 Task: Check the opening hours of the nearest Apple Store for photography editing workshops.
Action: Mouse moved to (72, 35)
Screenshot: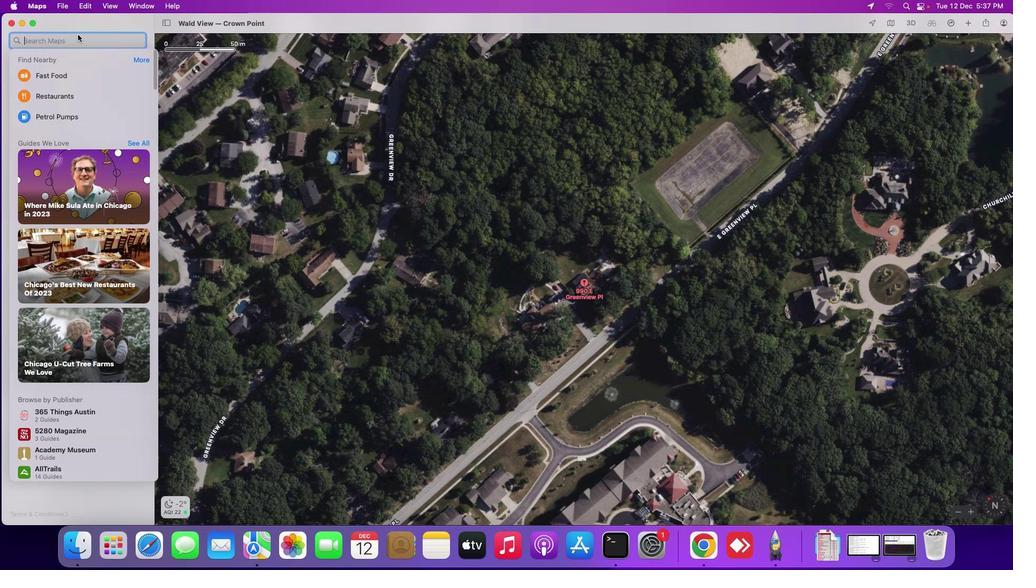 
Action: Mouse pressed left at (72, 35)
Screenshot: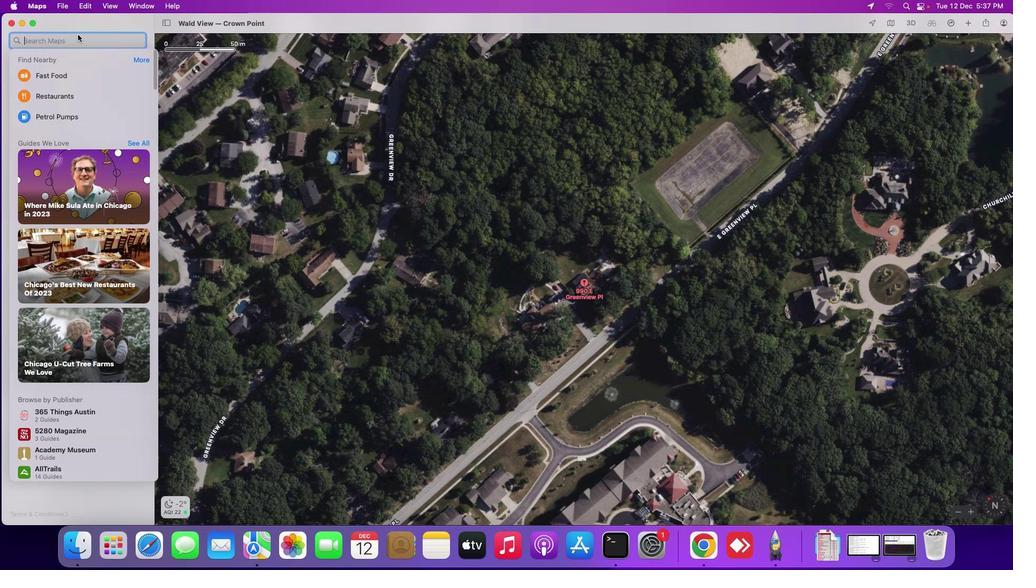 
Action: Mouse moved to (77, 34)
Screenshot: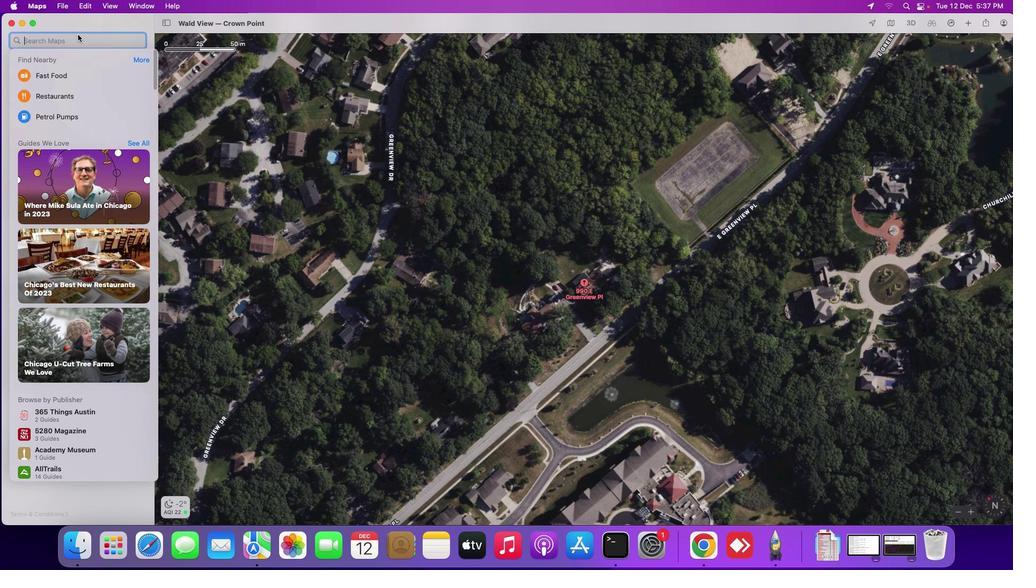 
Action: Key pressed 'n''e''a''r'Key.spaceKey.shift_r'A''p''p''l''e'Key.space's''t''o''r''e'
Screenshot: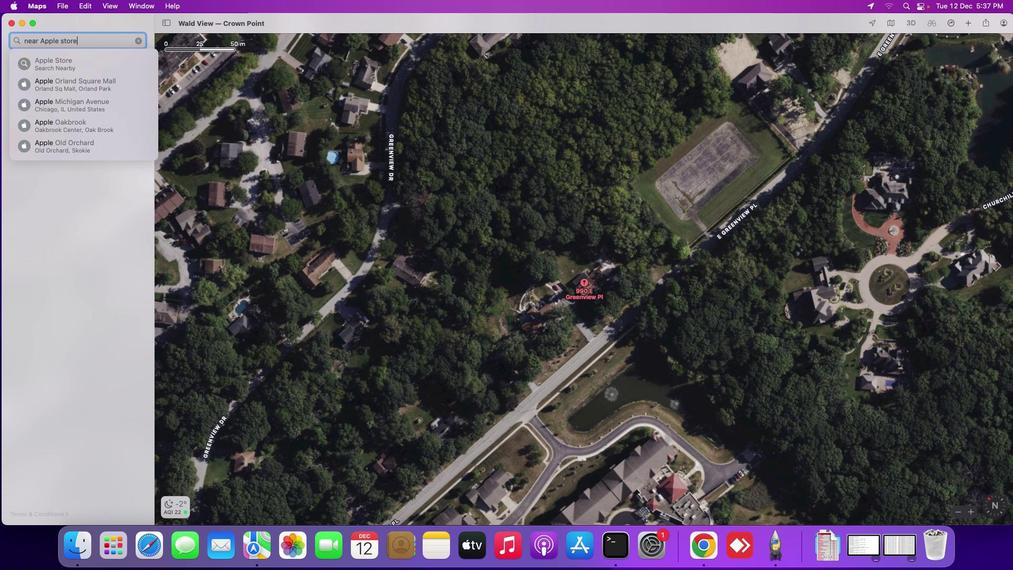 
Action: Mouse moved to (91, 104)
Screenshot: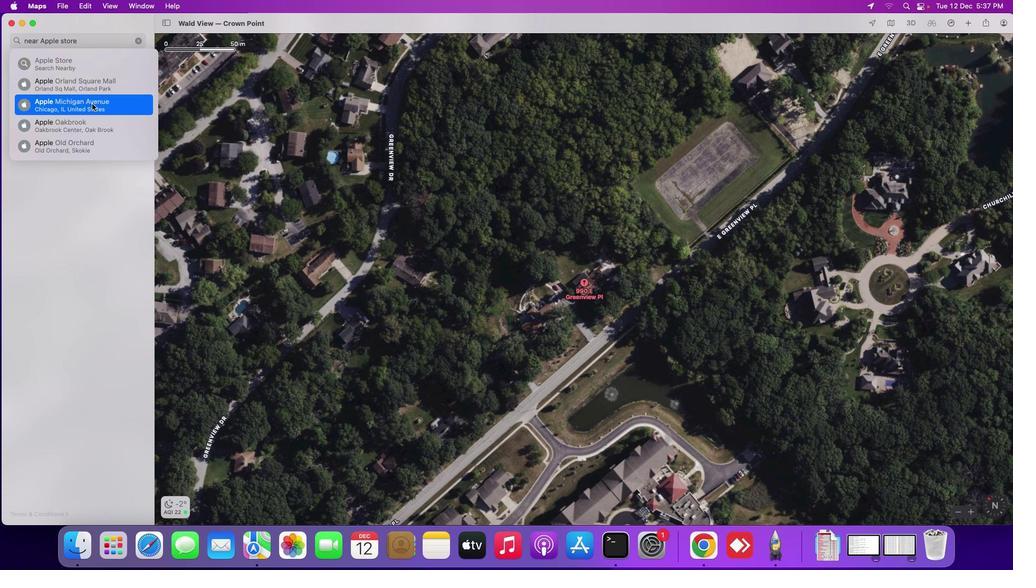
Action: Mouse pressed left at (91, 104)
Screenshot: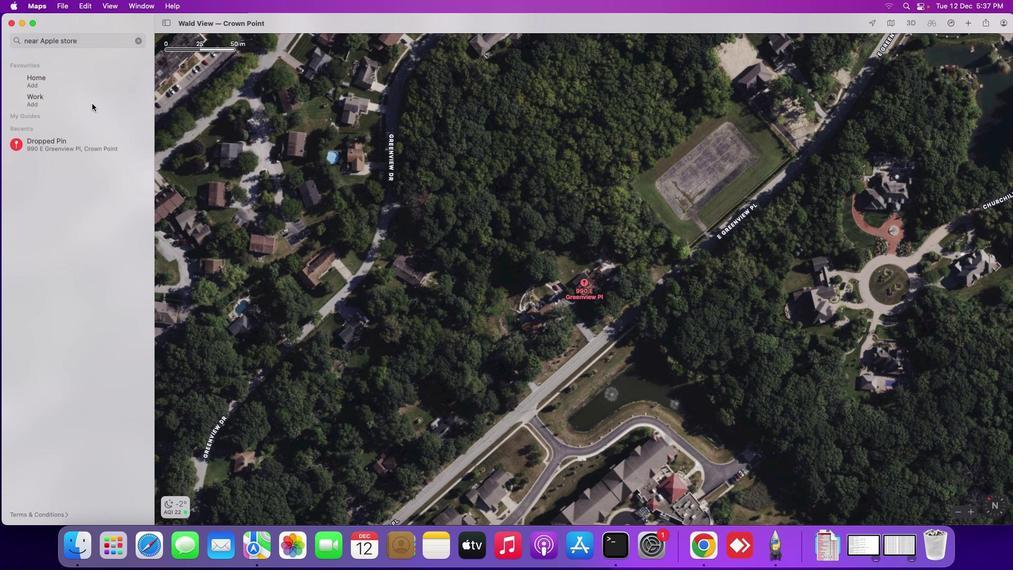 
Action: Mouse moved to (695, 301)
Screenshot: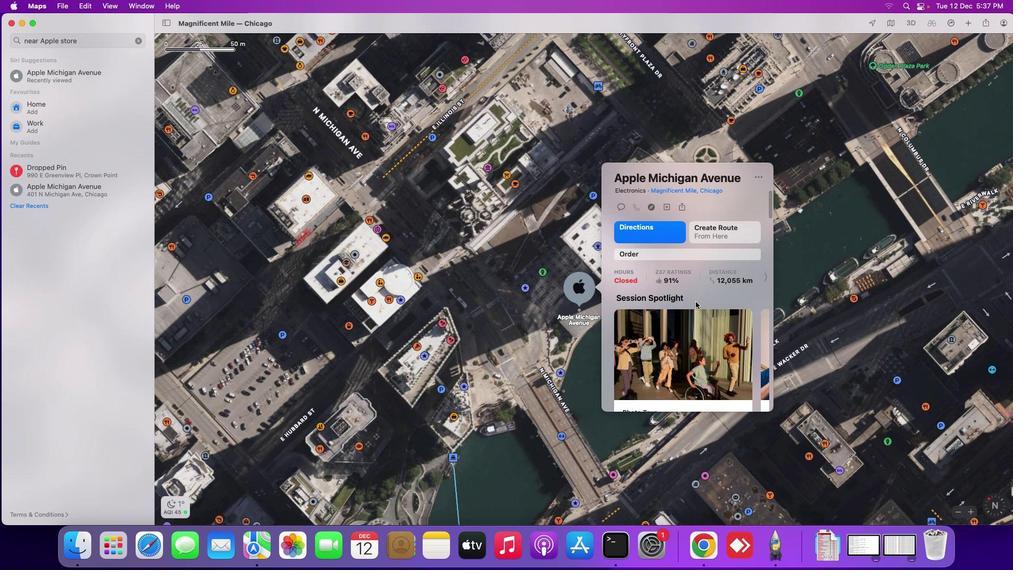 
Action: Mouse scrolled (695, 301) with delta (0, 0)
Screenshot: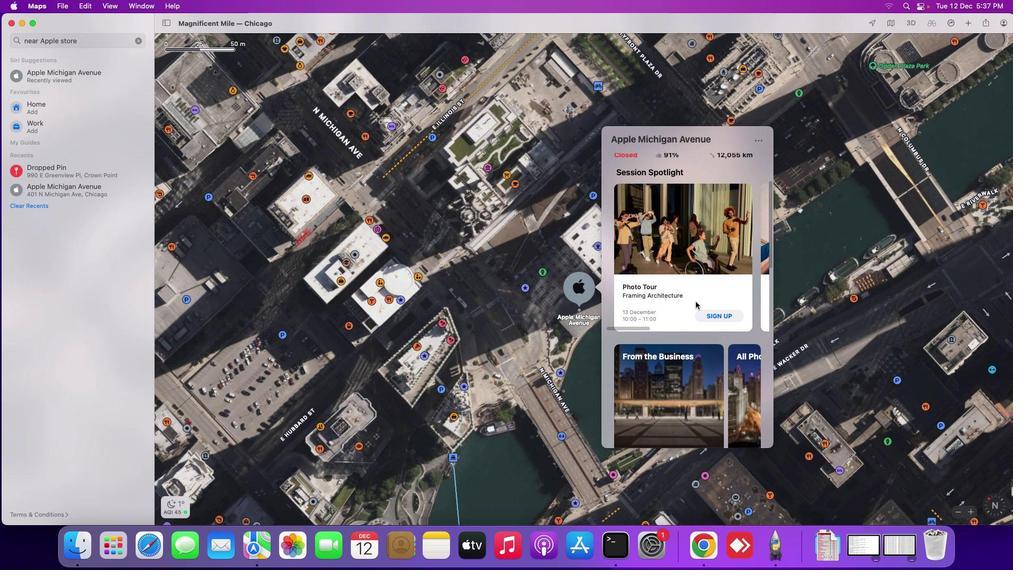 
Action: Mouse scrolled (695, 301) with delta (0, 0)
Screenshot: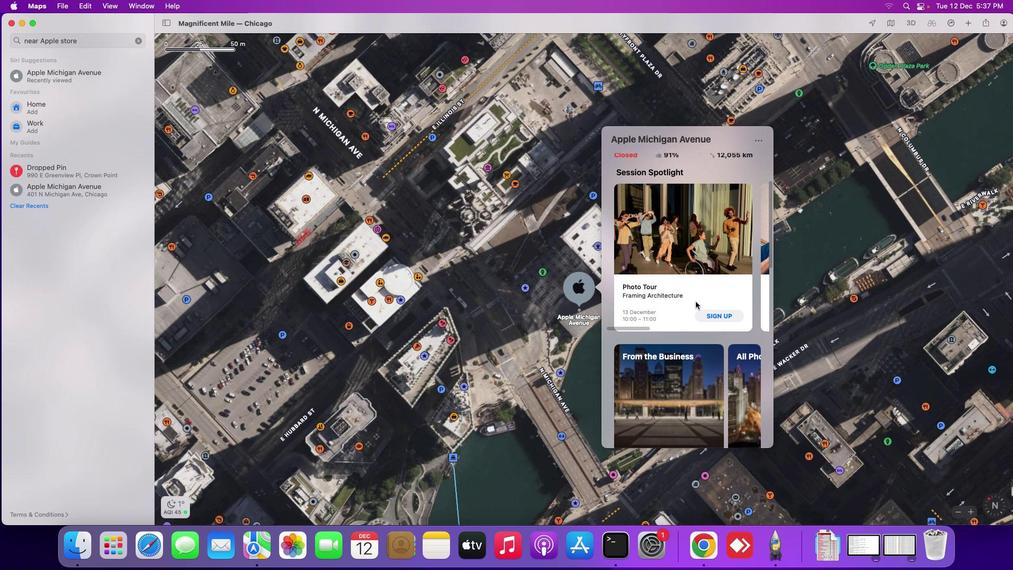 
Action: Mouse scrolled (695, 301) with delta (0, 0)
Screenshot: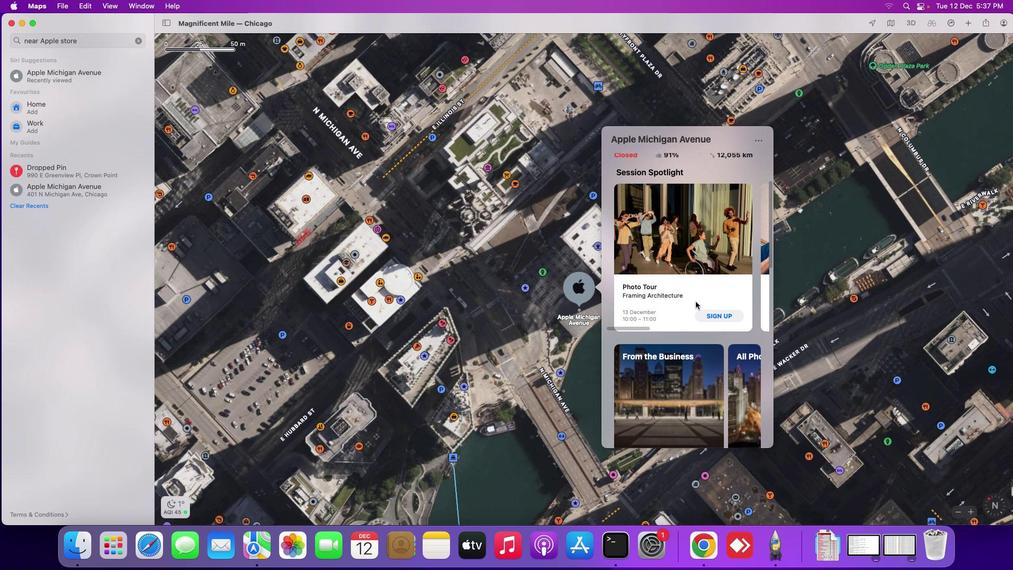 
Action: Mouse scrolled (695, 301) with delta (0, -1)
Screenshot: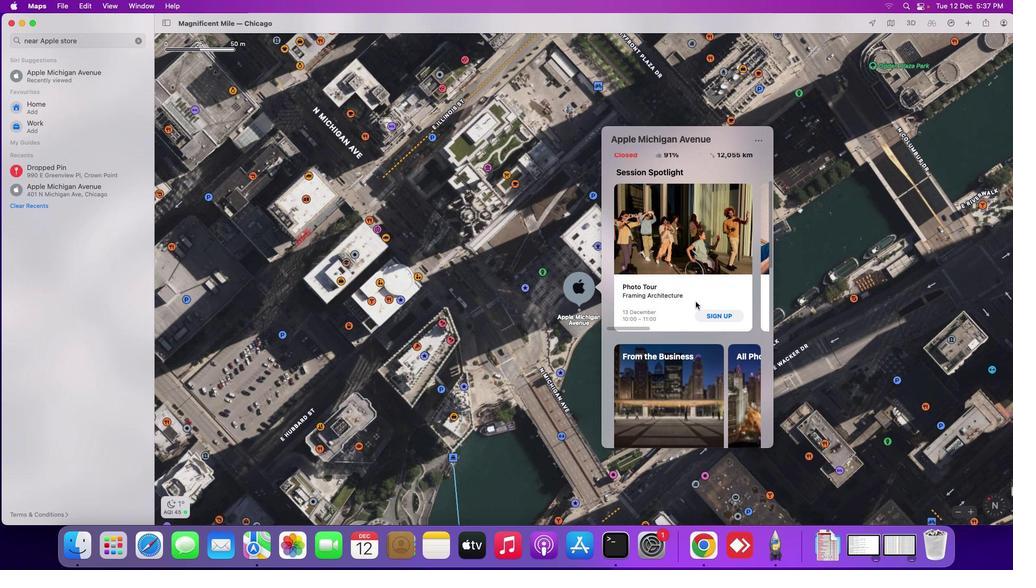 
Action: Mouse scrolled (695, 301) with delta (0, -2)
Screenshot: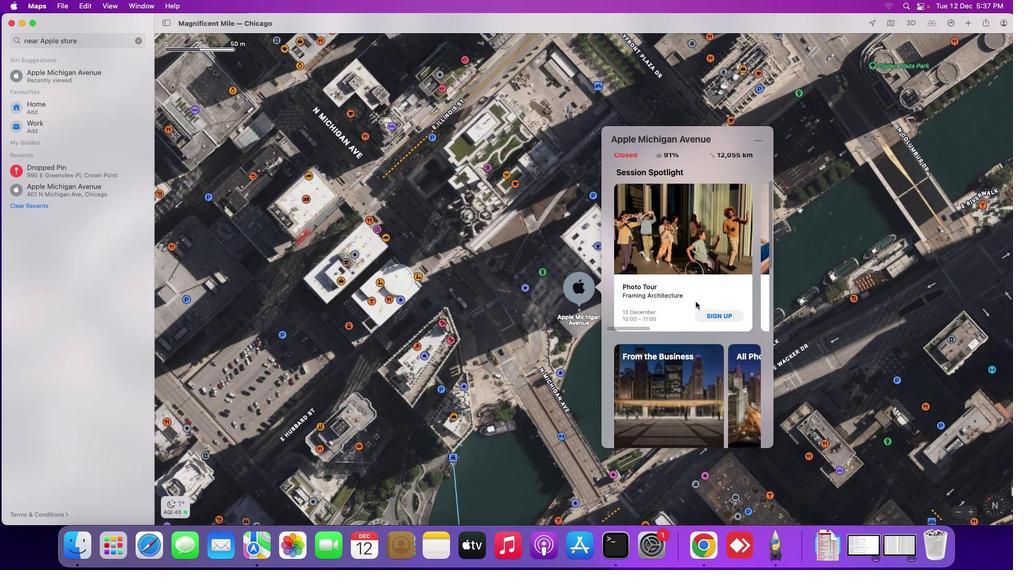 
Action: Mouse scrolled (695, 301) with delta (0, -2)
Screenshot: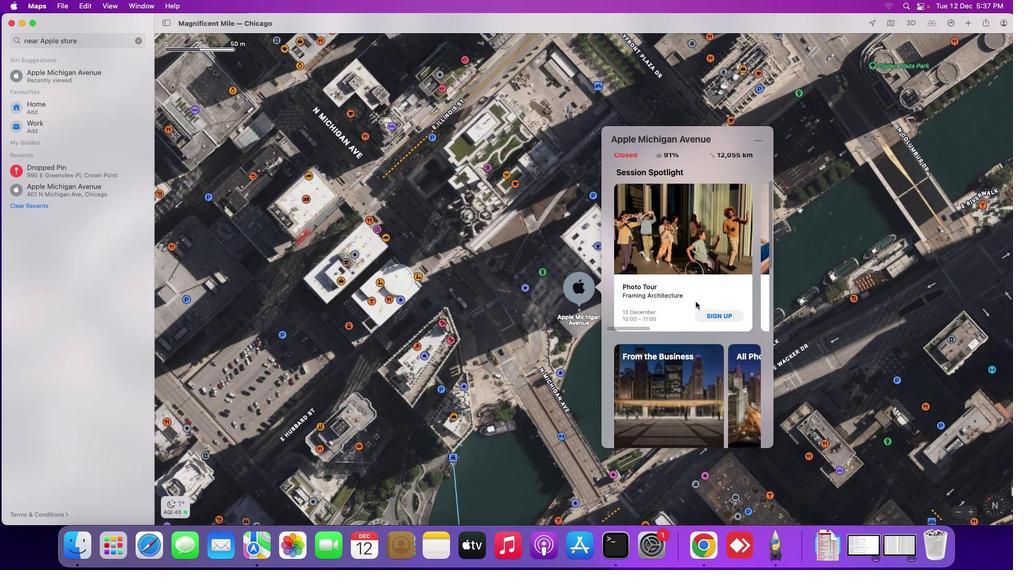 
Action: Mouse moved to (696, 301)
Screenshot: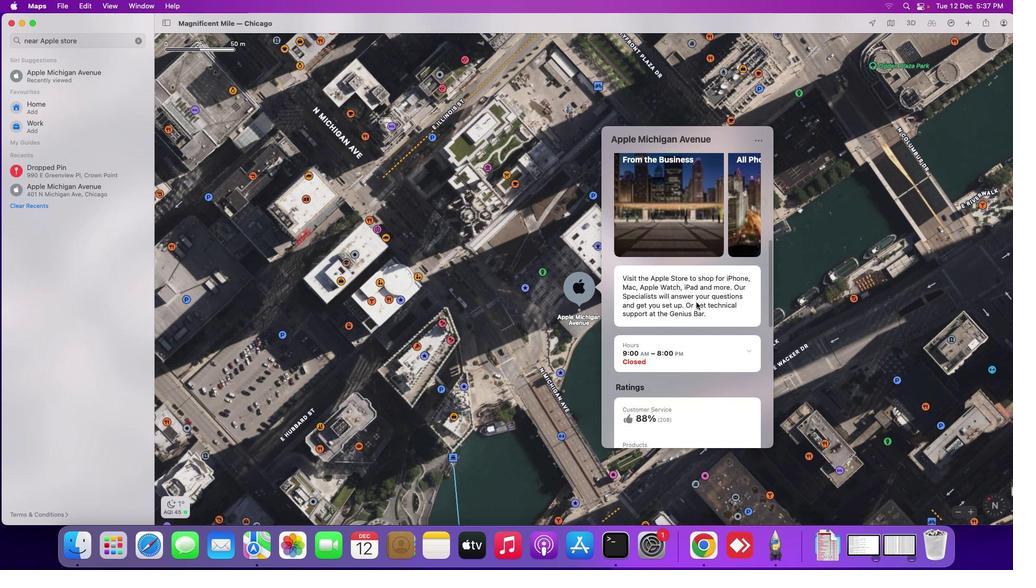 
Action: Mouse scrolled (696, 301) with delta (0, 0)
Screenshot: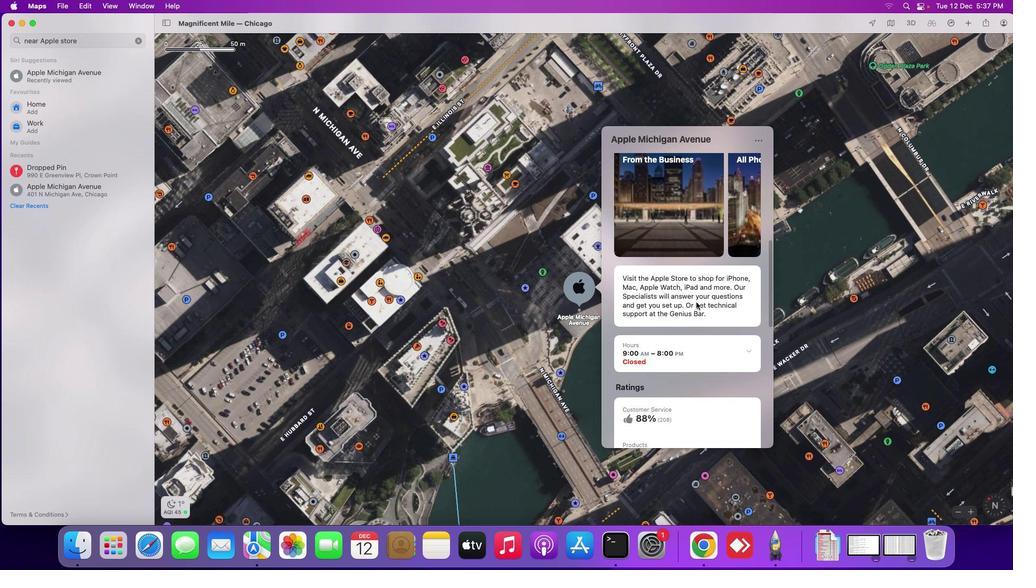 
Action: Mouse scrolled (696, 301) with delta (0, 0)
Screenshot: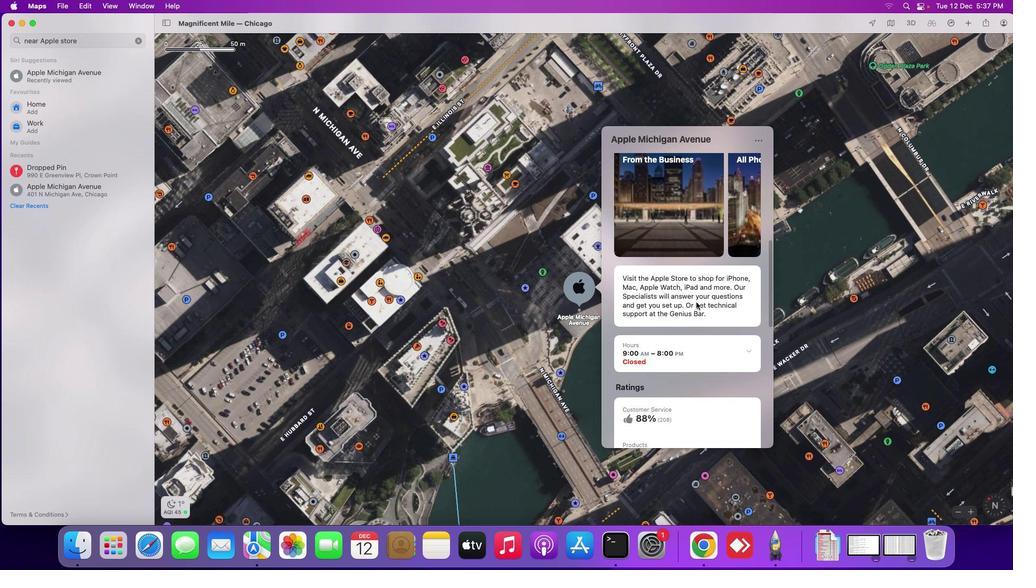 
Action: Mouse moved to (696, 301)
Screenshot: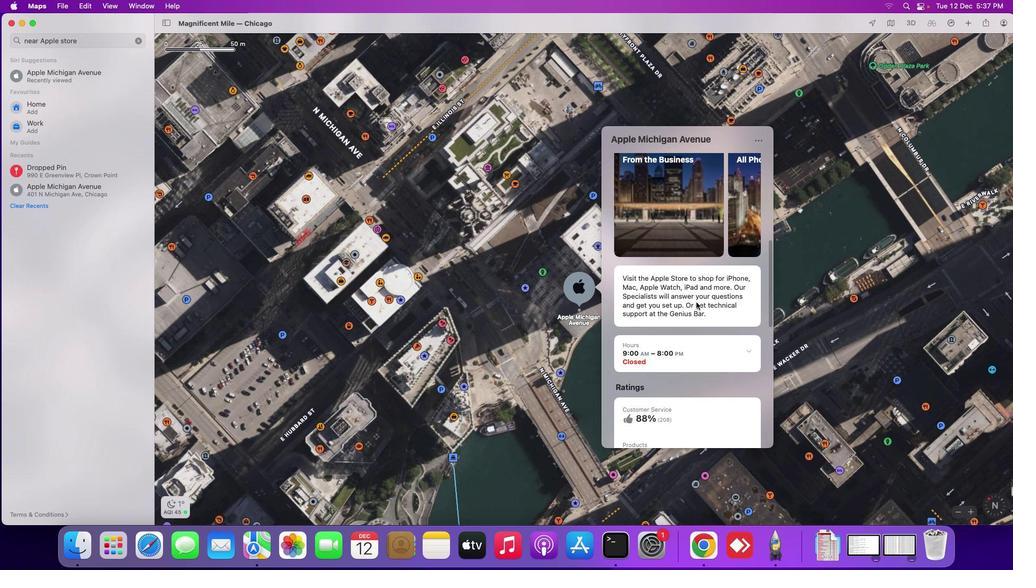 
Action: Mouse scrolled (696, 301) with delta (0, -1)
Screenshot: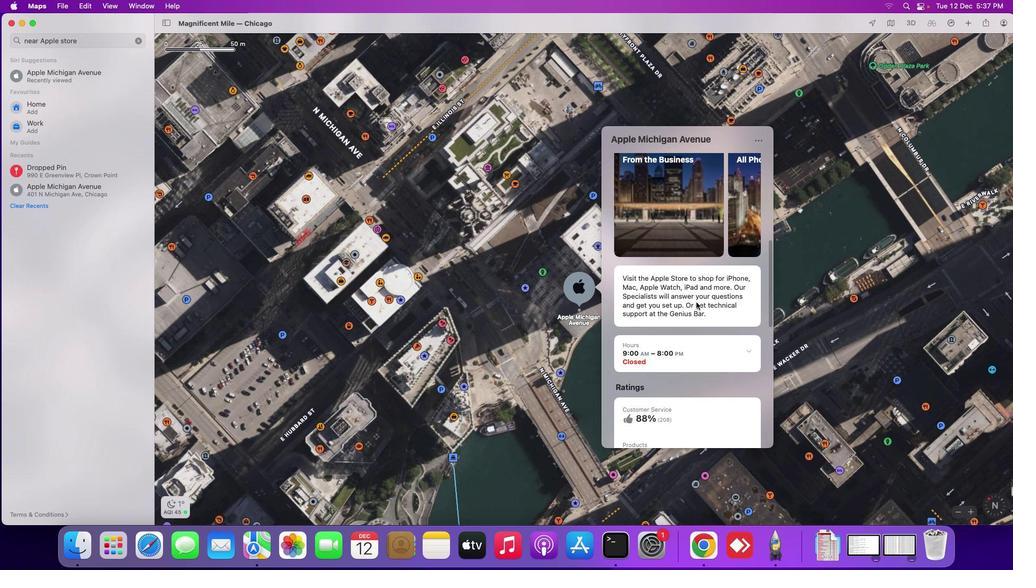 
Action: Mouse moved to (696, 301)
Screenshot: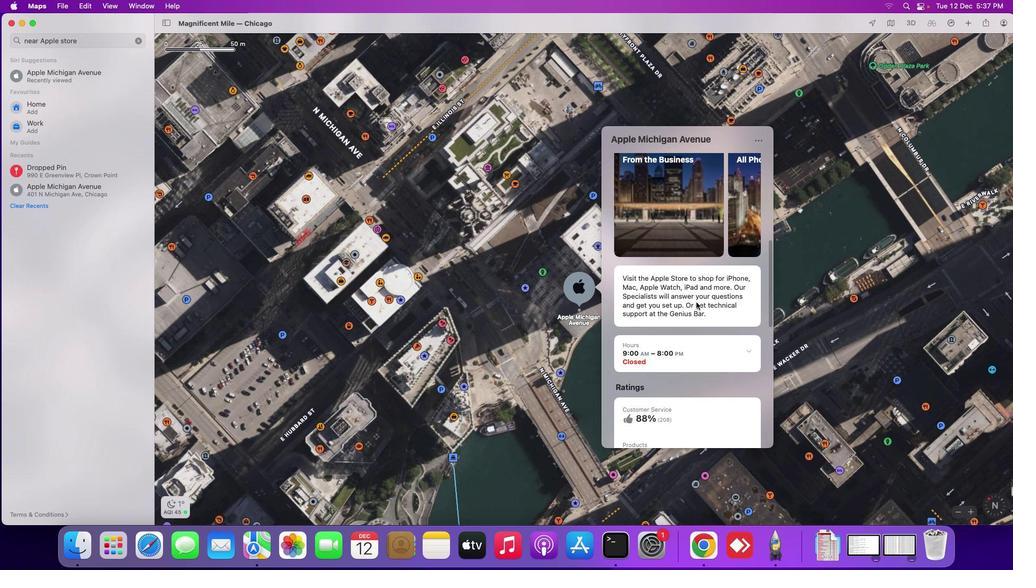 
Action: Mouse scrolled (696, 301) with delta (0, -2)
Screenshot: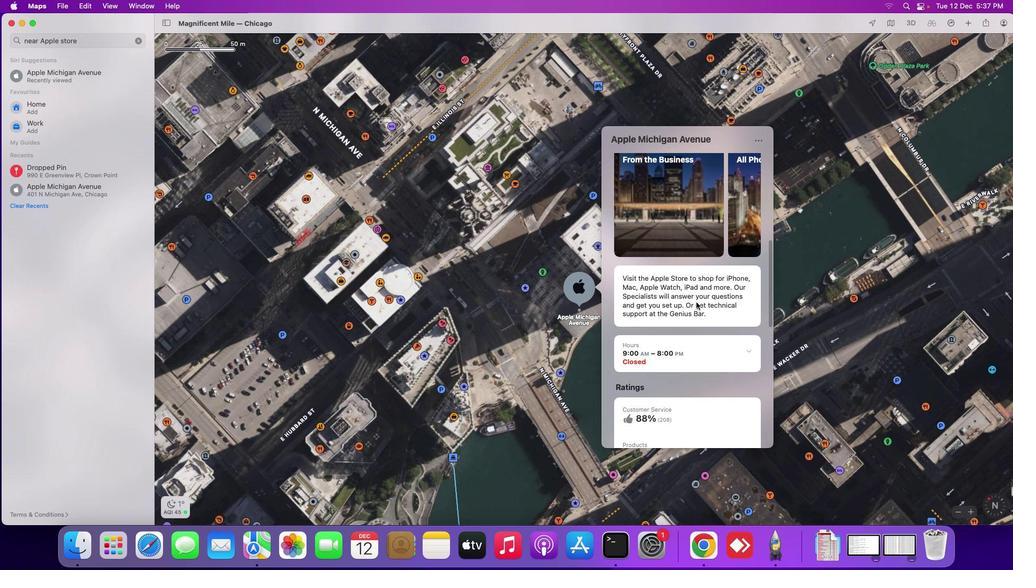 
Action: Mouse moved to (696, 301)
Screenshot: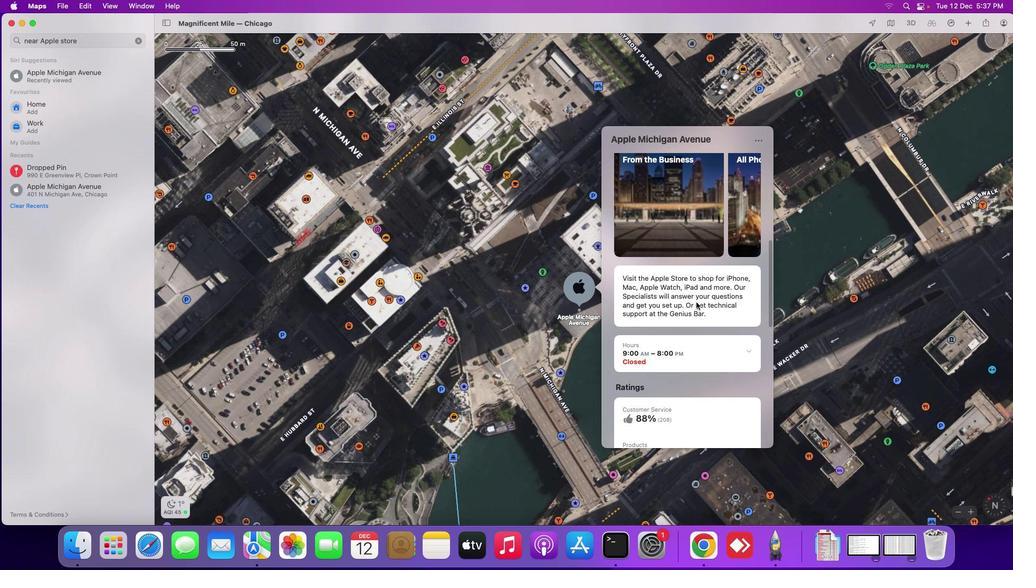 
Action: Mouse scrolled (696, 301) with delta (0, -3)
Screenshot: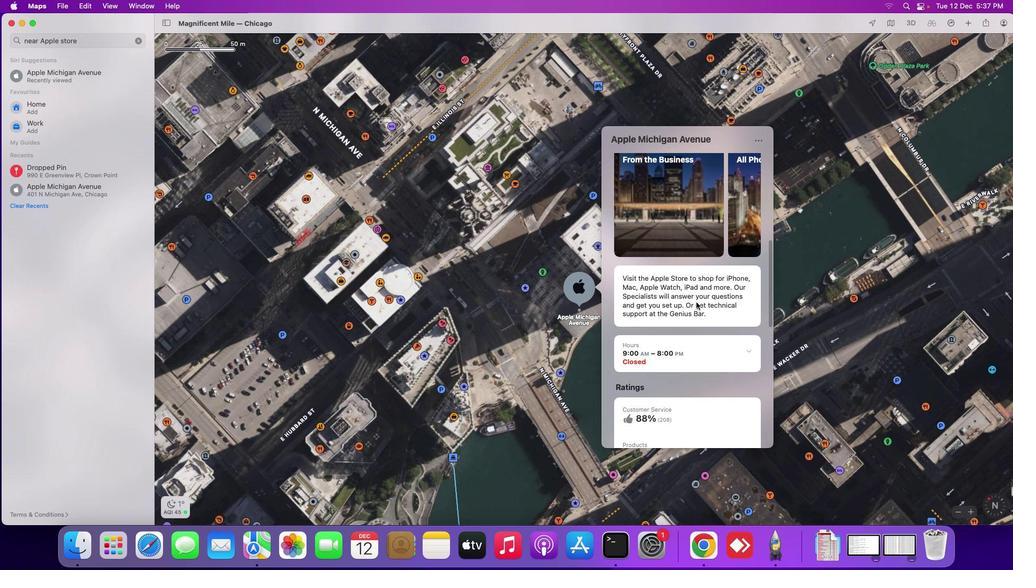 
Action: Mouse scrolled (696, 301) with delta (0, -3)
Screenshot: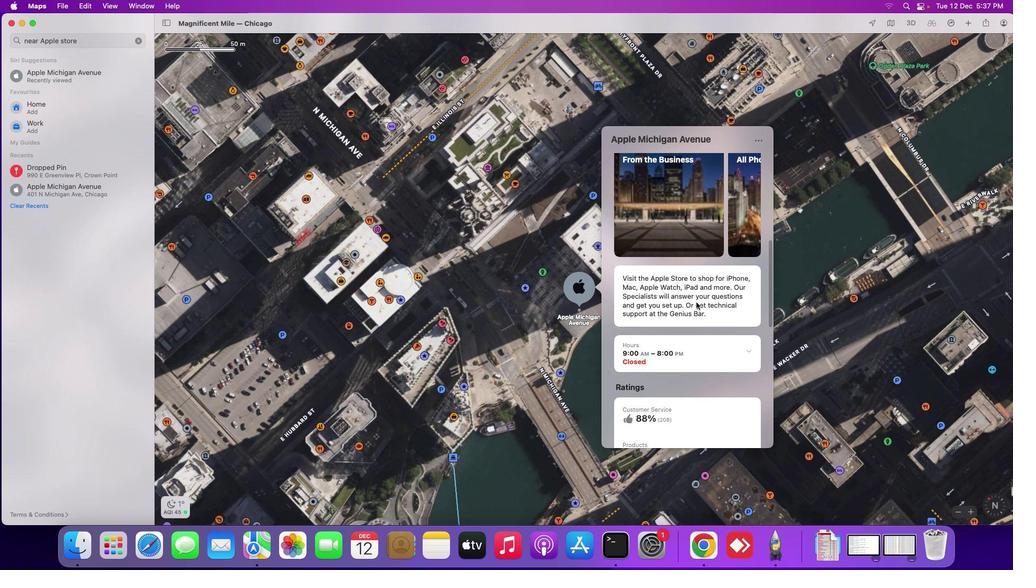 
Action: Mouse scrolled (696, 301) with delta (0, -3)
Screenshot: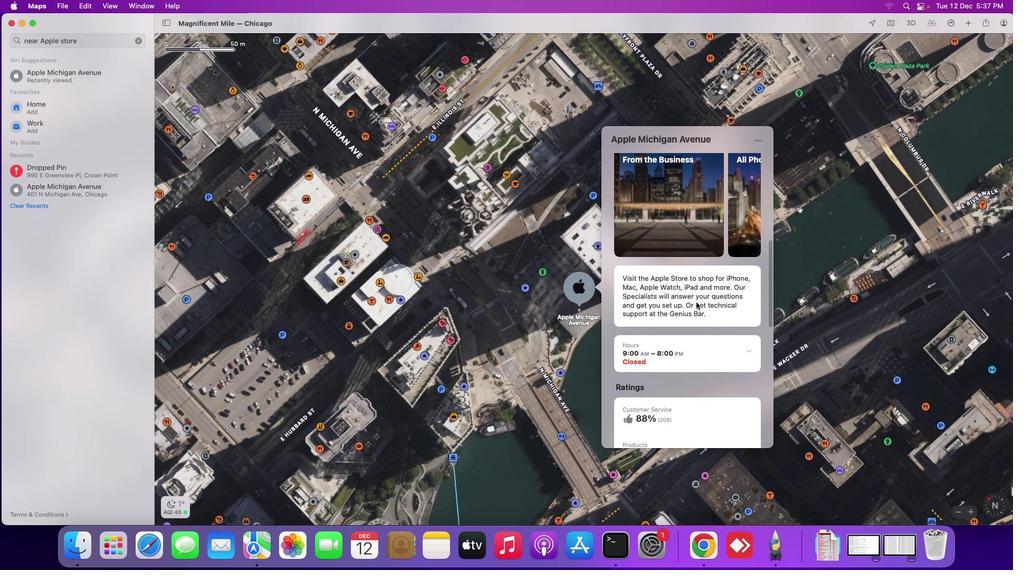 
Action: Mouse scrolled (696, 301) with delta (0, -3)
Screenshot: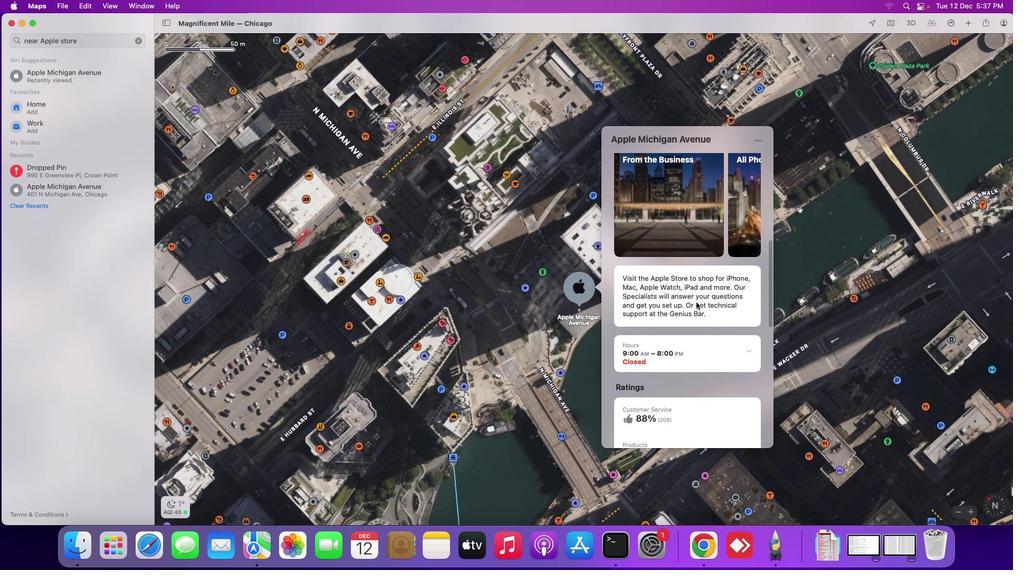 
Action: Mouse moved to (697, 301)
Screenshot: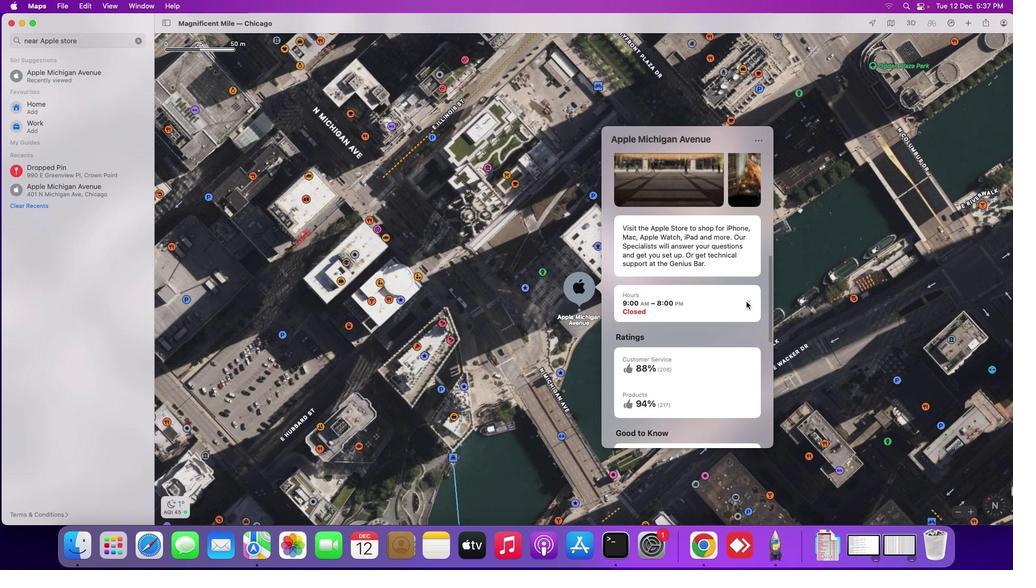 
Action: Mouse scrolled (697, 301) with delta (0, 0)
Screenshot: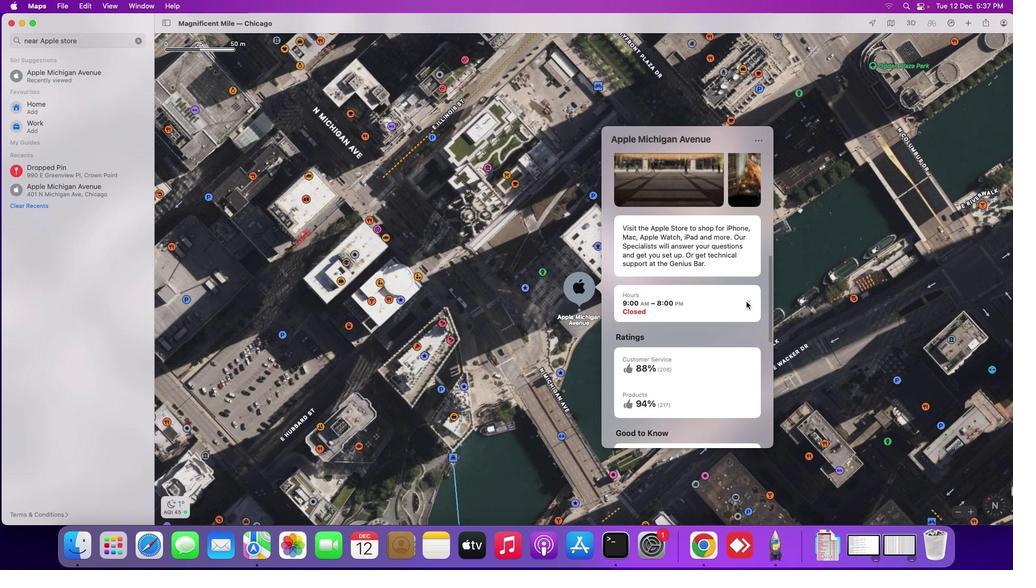 
Action: Mouse moved to (698, 301)
Screenshot: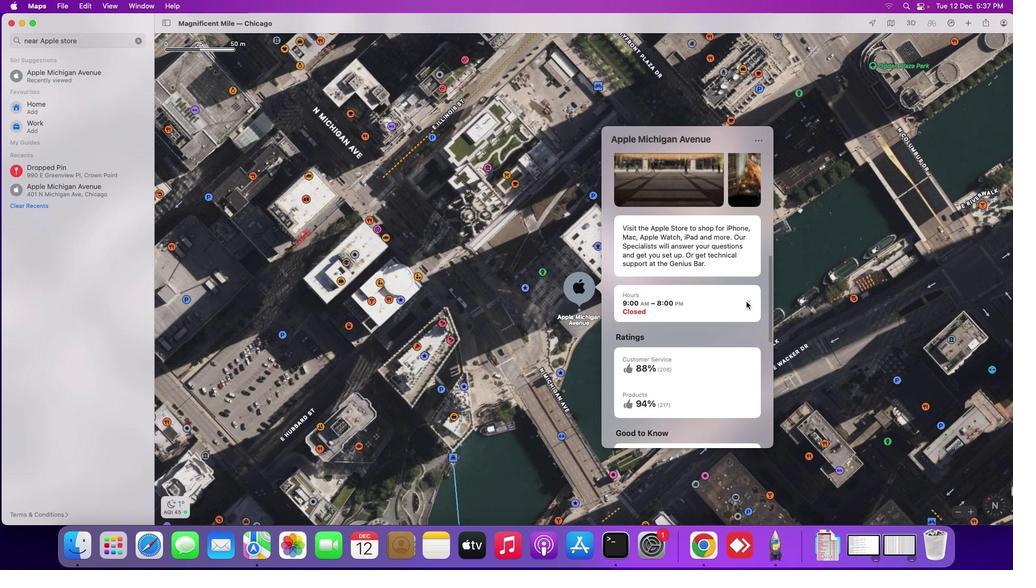 
Action: Mouse scrolled (698, 301) with delta (0, 0)
Screenshot: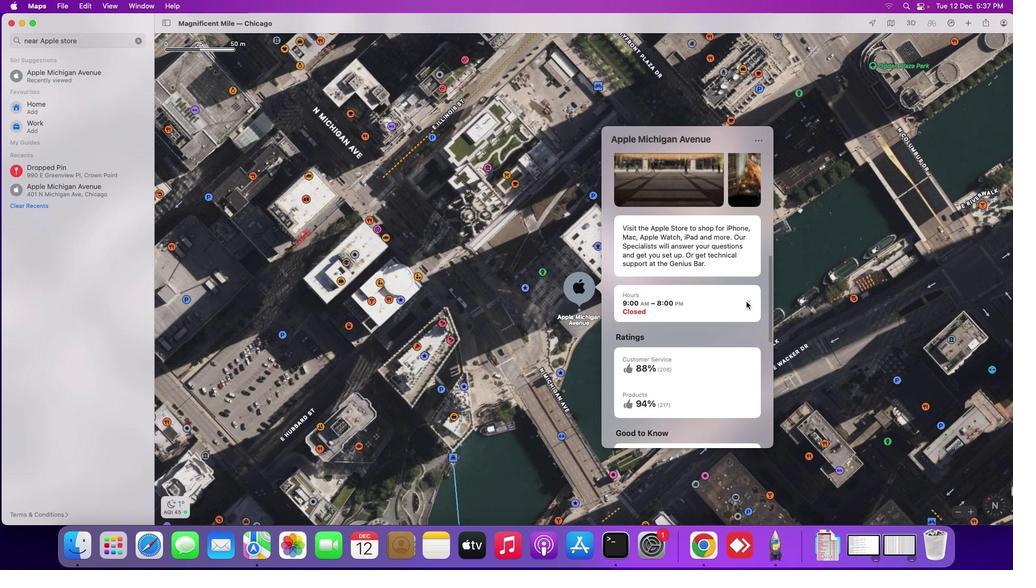 
Action: Mouse moved to (698, 301)
Screenshot: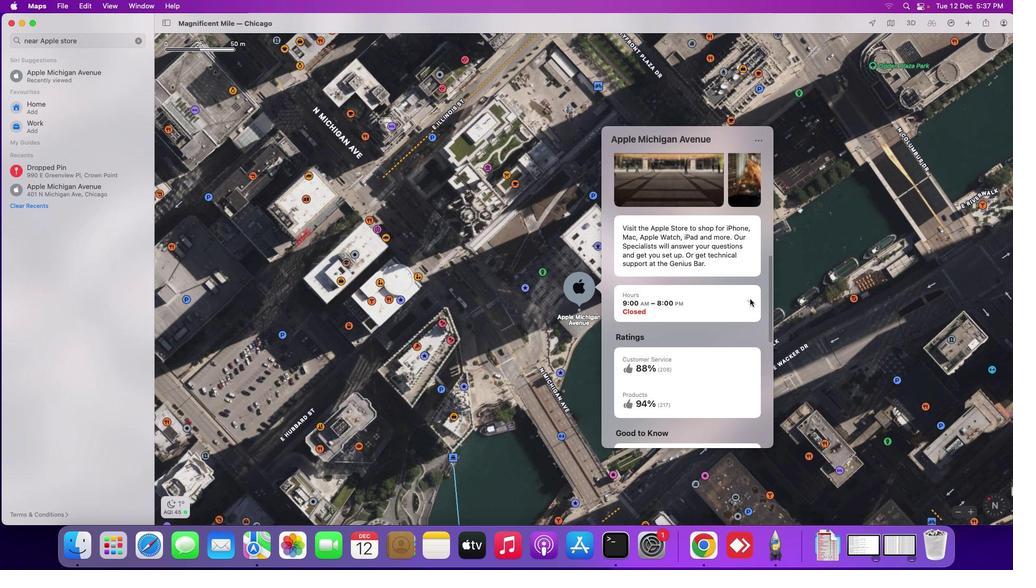 
Action: Mouse scrolled (698, 301) with delta (0, -1)
Screenshot: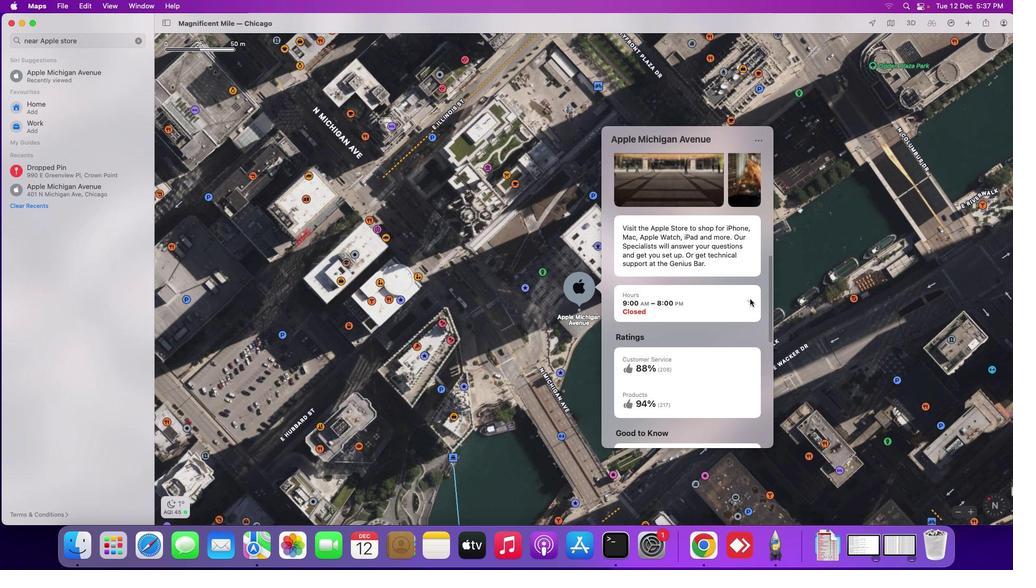 
Action: Mouse moved to (698, 301)
Screenshot: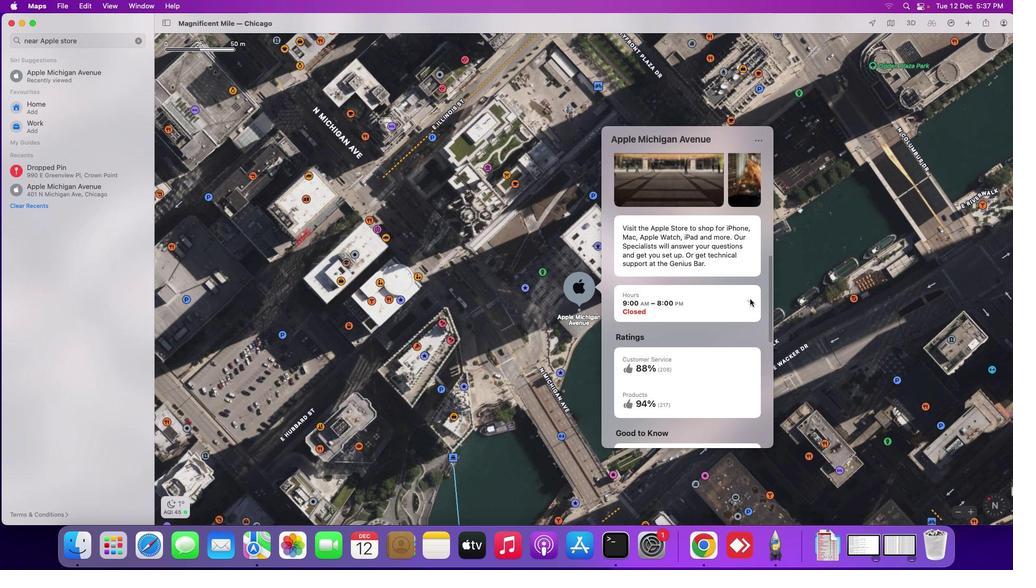 
Action: Mouse scrolled (698, 301) with delta (0, -2)
Screenshot: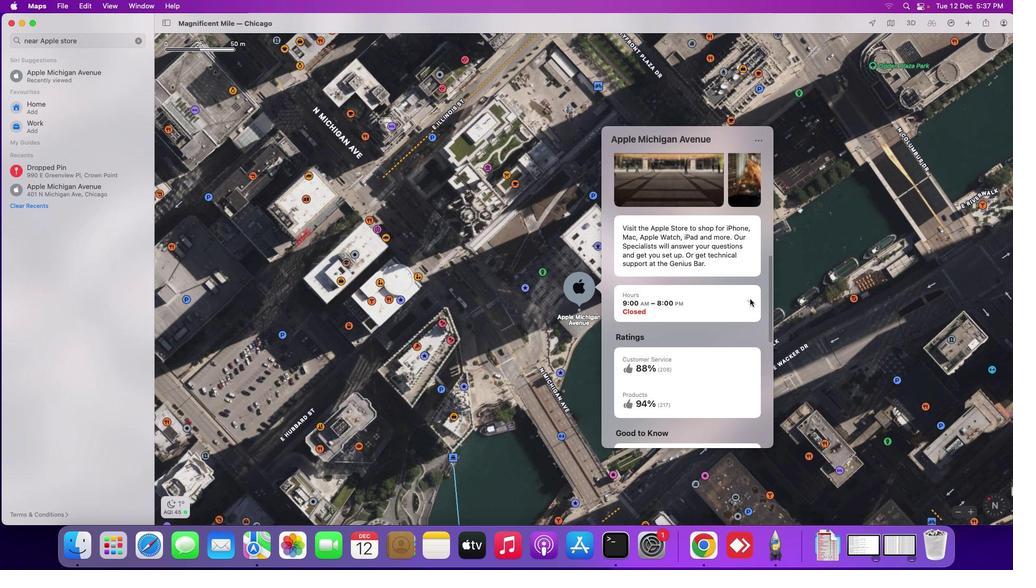 
Action: Mouse moved to (750, 299)
Screenshot: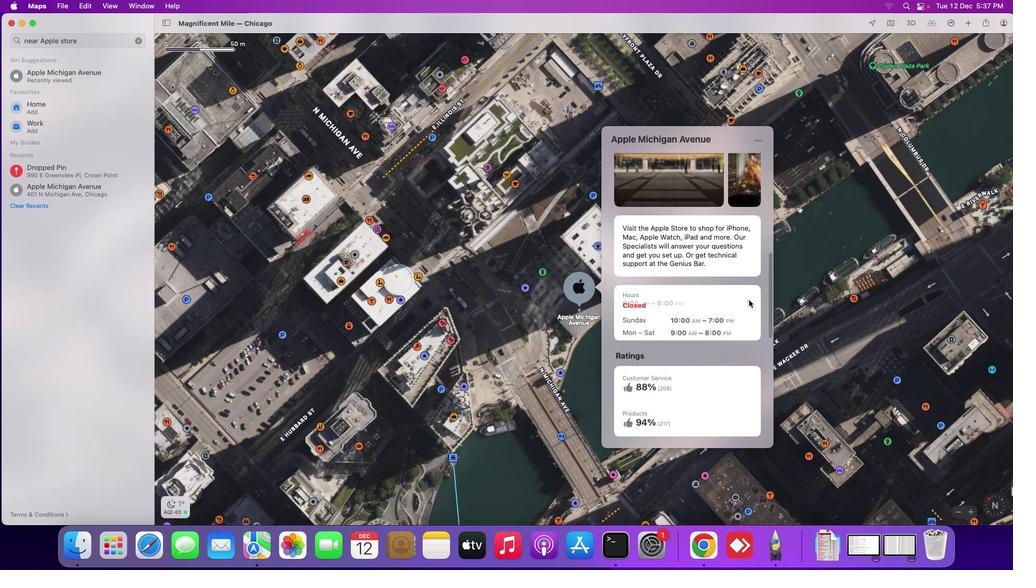 
Action: Mouse pressed left at (750, 299)
Screenshot: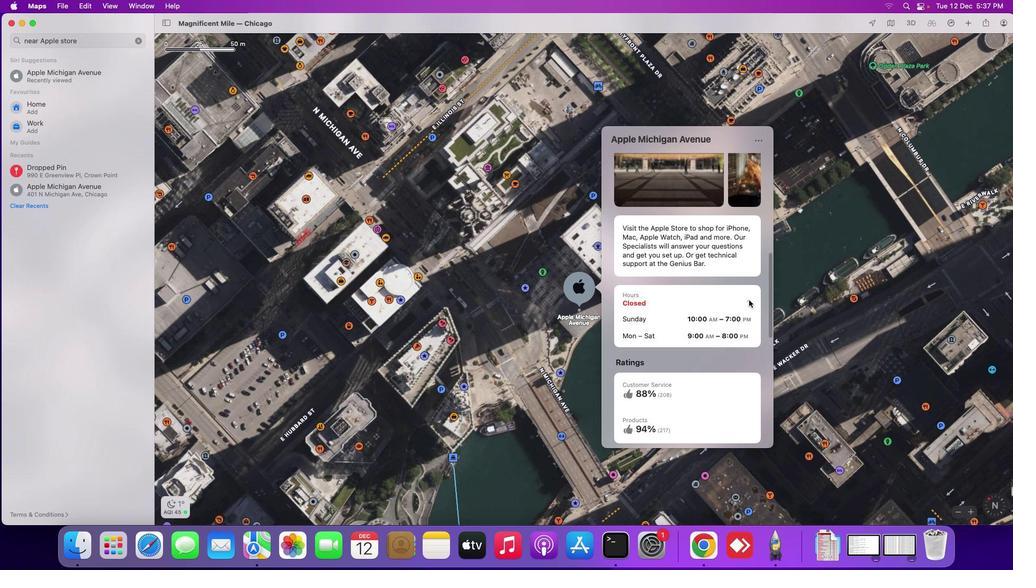 
Action: Mouse moved to (747, 299)
Screenshot: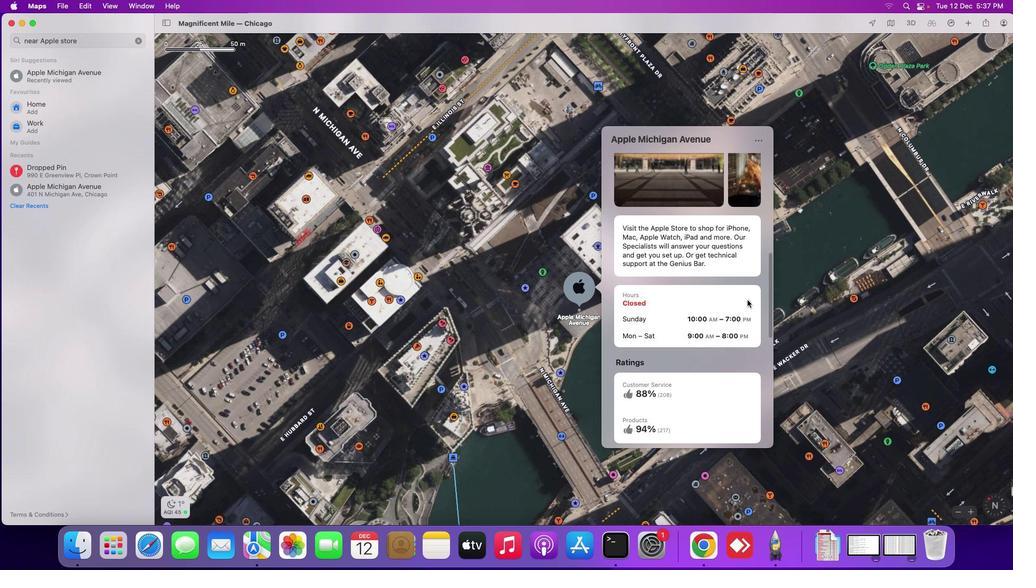 
